 Task: Forward email   from Email0086 to Email0084 with a cc to Email0085 with a message Message0086
Action: Mouse moved to (453, 485)
Screenshot: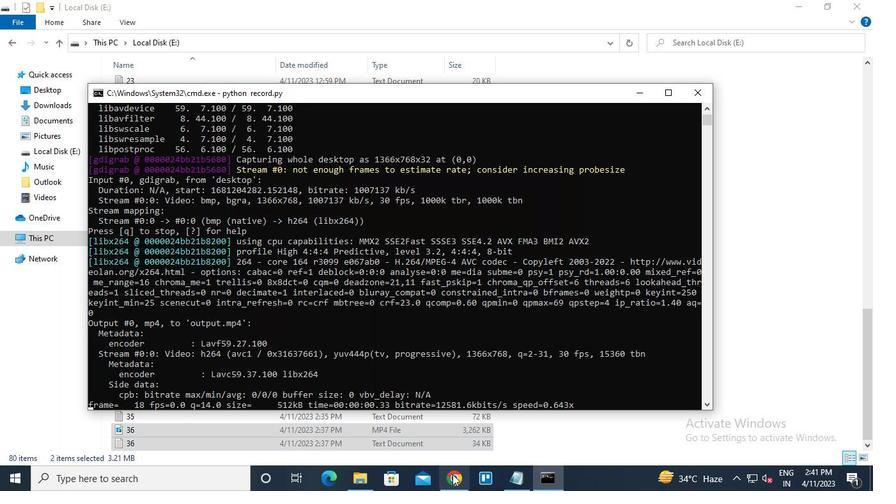 
Action: Mouse pressed left at (453, 485)
Screenshot: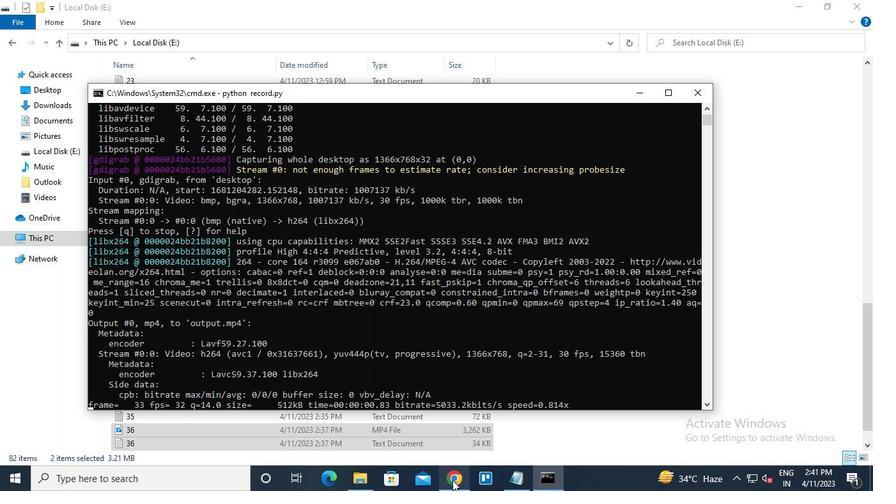 
Action: Mouse moved to (282, 189)
Screenshot: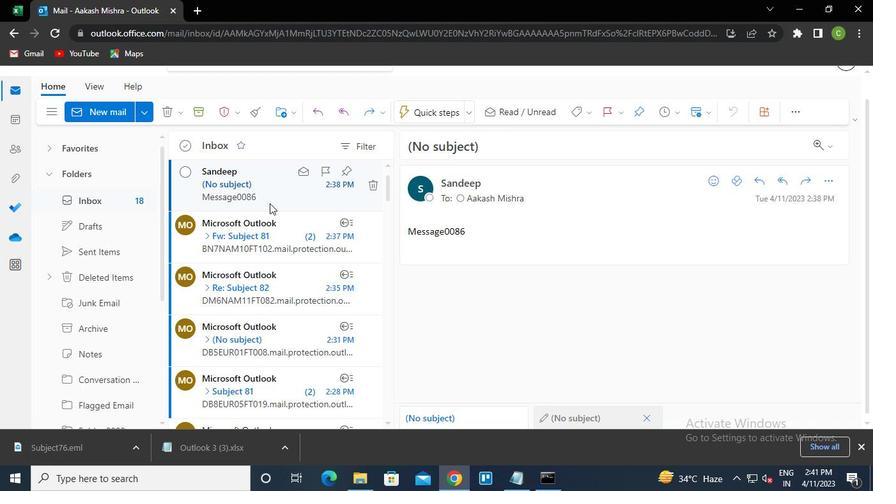 
Action: Mouse pressed left at (282, 189)
Screenshot: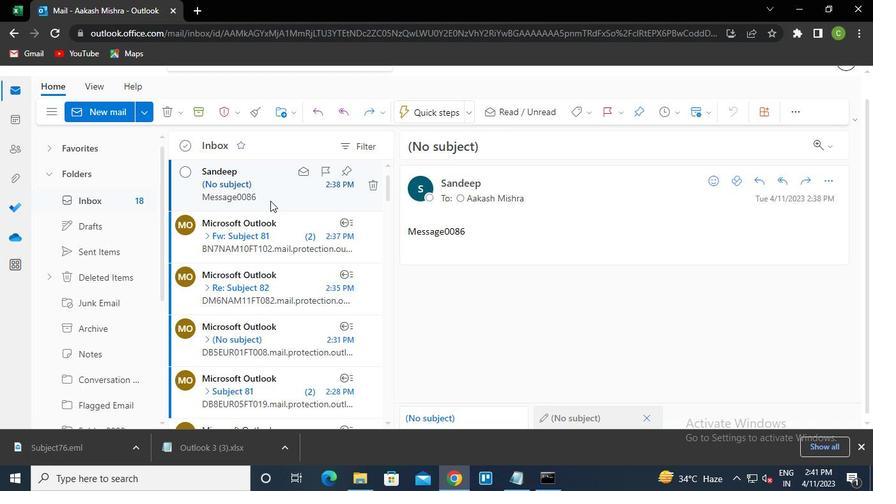 
Action: Mouse moved to (827, 182)
Screenshot: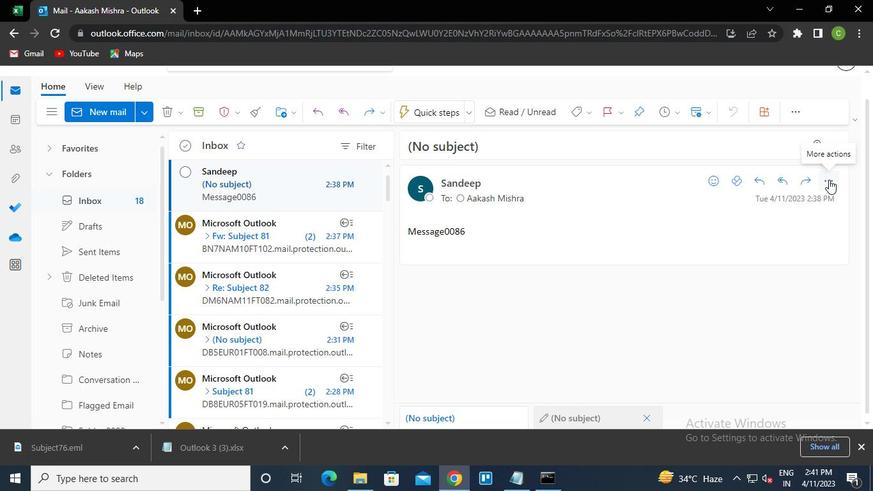 
Action: Mouse pressed left at (827, 182)
Screenshot: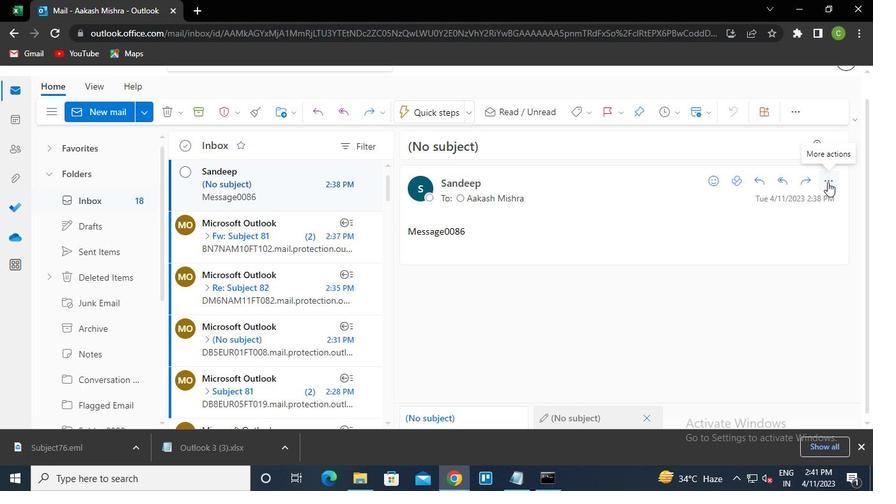 
Action: Mouse moved to (733, 119)
Screenshot: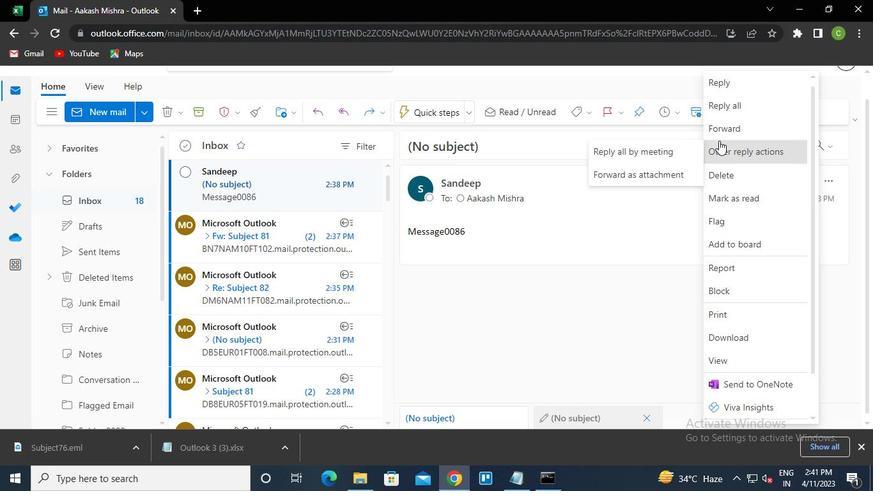 
Action: Mouse pressed left at (733, 119)
Screenshot: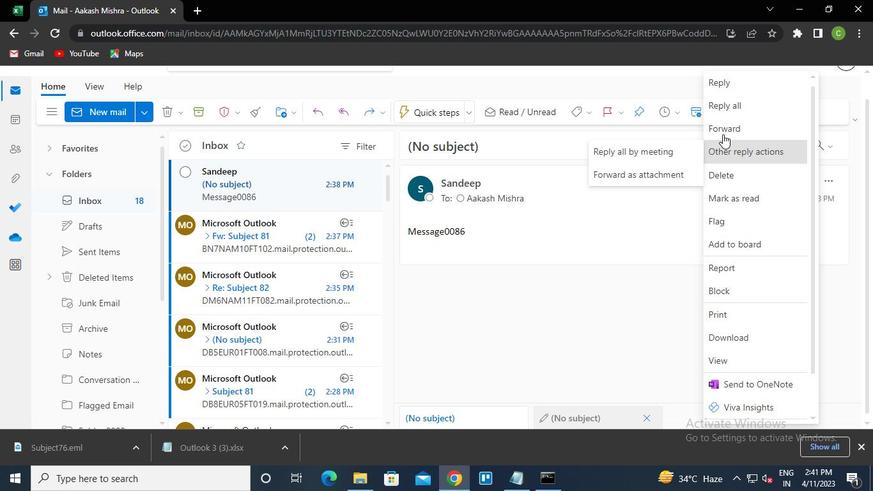 
Action: Mouse moved to (503, 179)
Screenshot: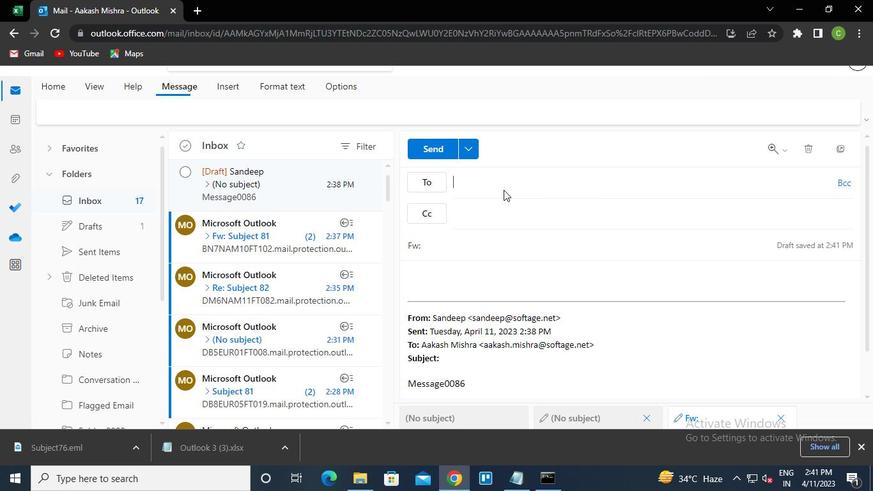 
Action: Keyboard e
Screenshot: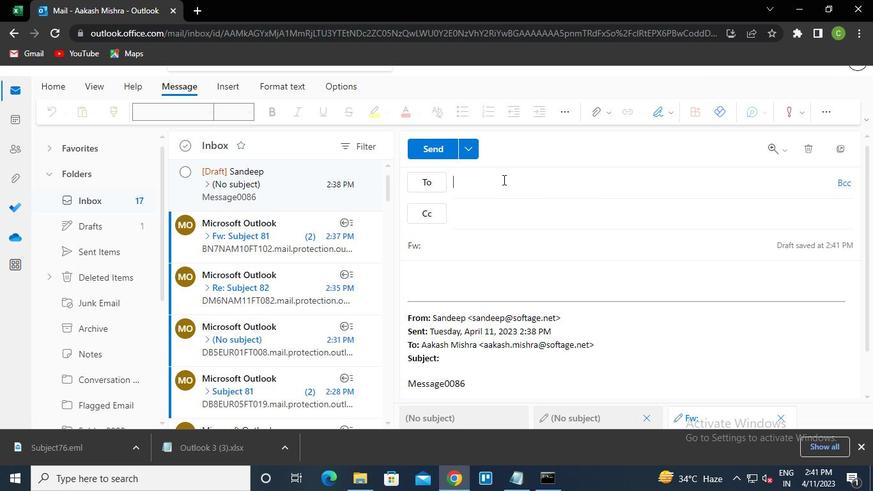 
Action: Keyboard m
Screenshot: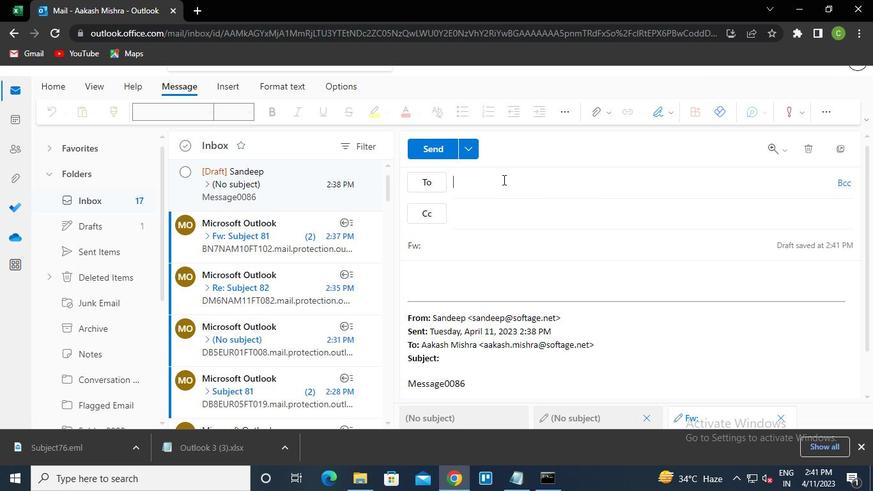 
Action: Keyboard a
Screenshot: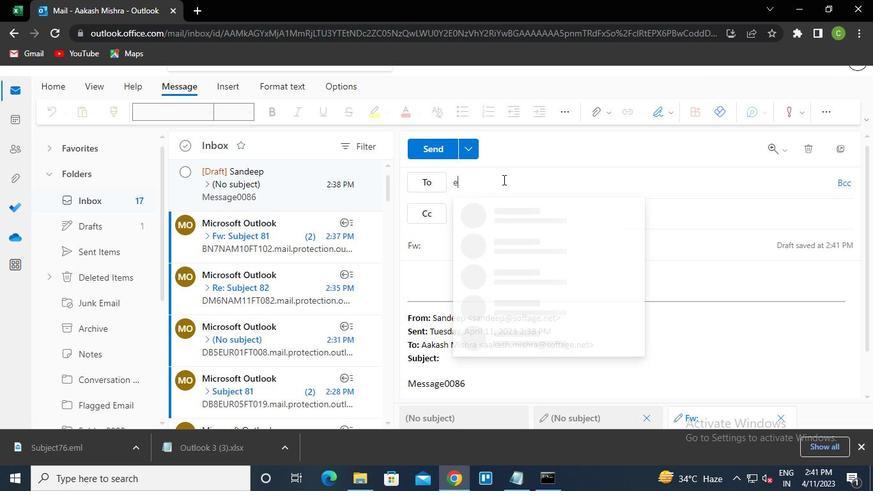 
Action: Keyboard i
Screenshot: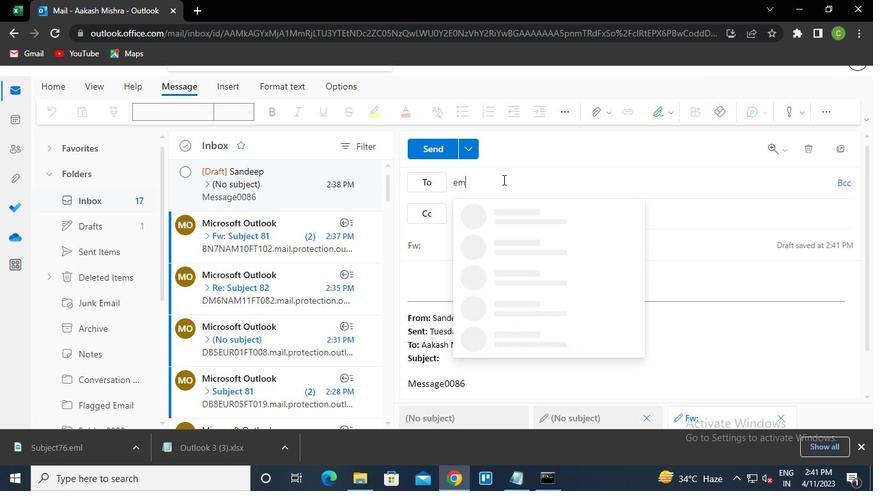 
Action: Keyboard l
Screenshot: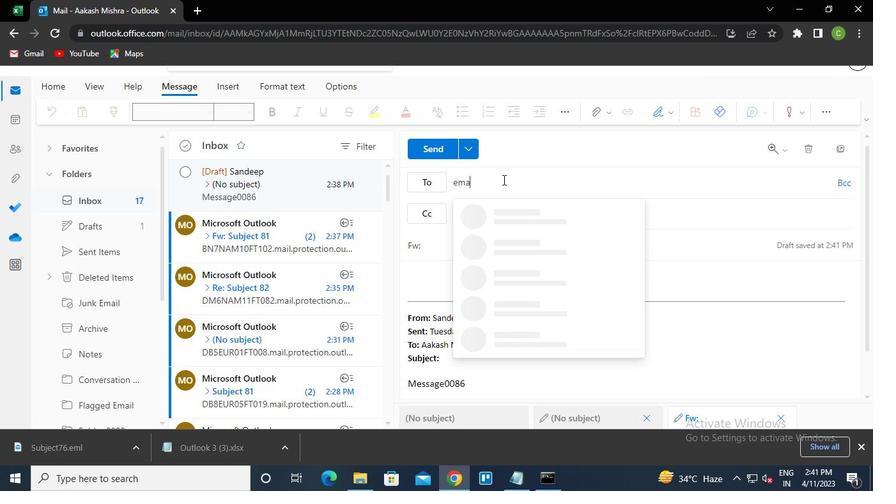 
Action: Keyboard <104>
Screenshot: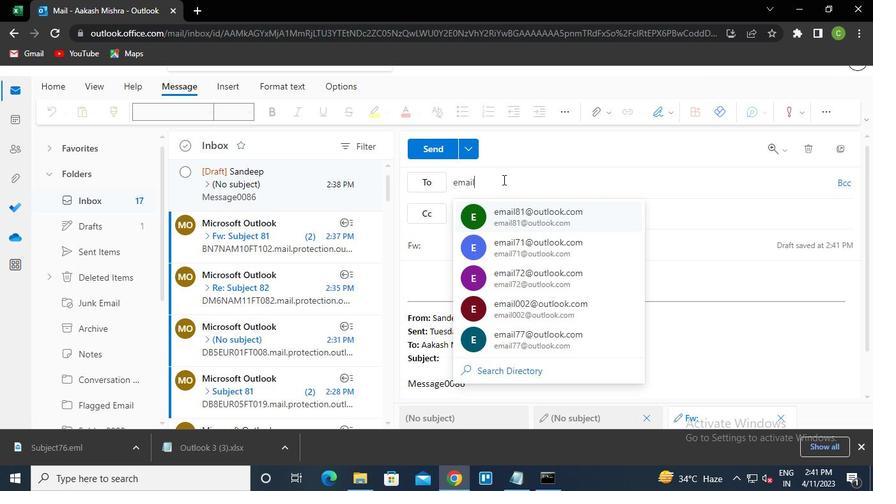 
Action: Keyboard <100>
Screenshot: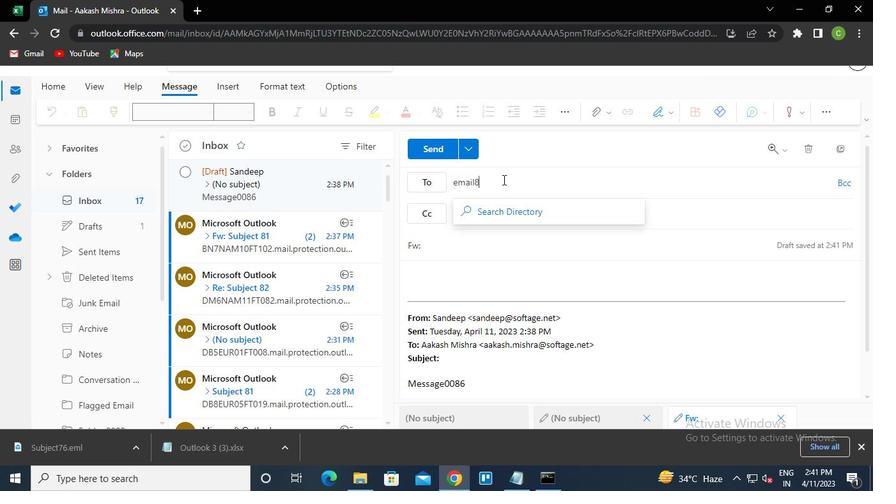 
Action: Keyboard Key.shift
Screenshot: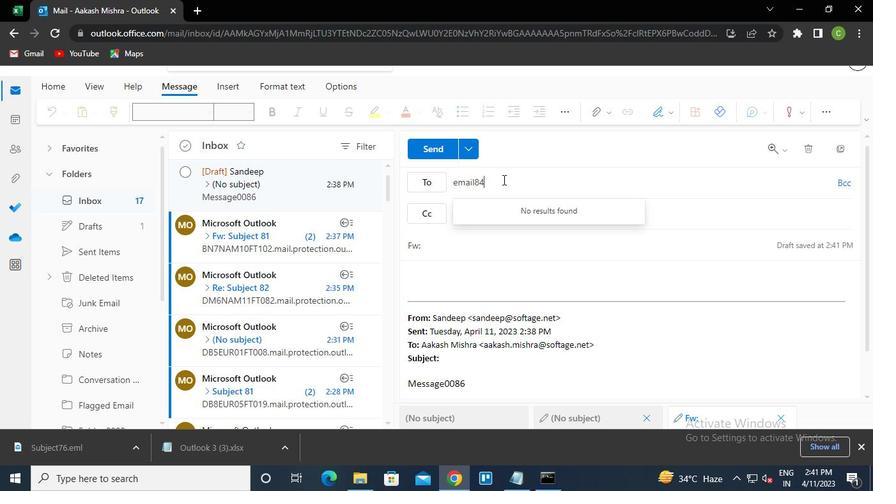 
Action: Keyboard @
Screenshot: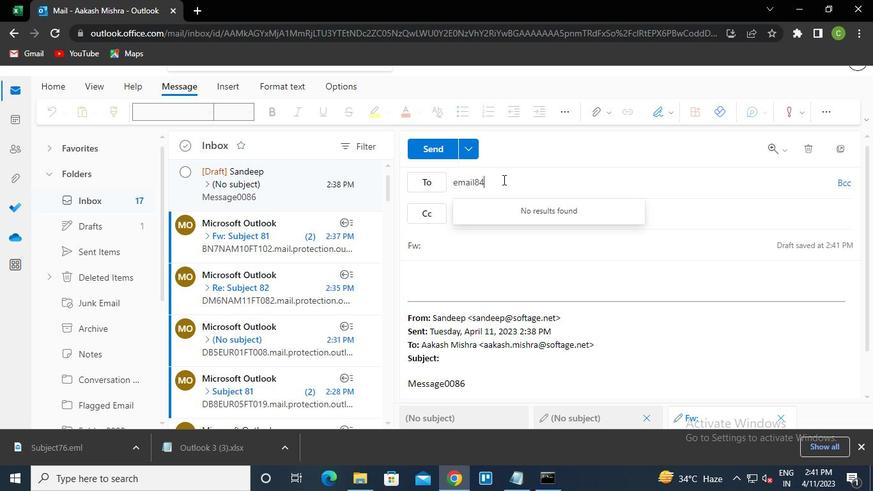 
Action: Keyboard o
Screenshot: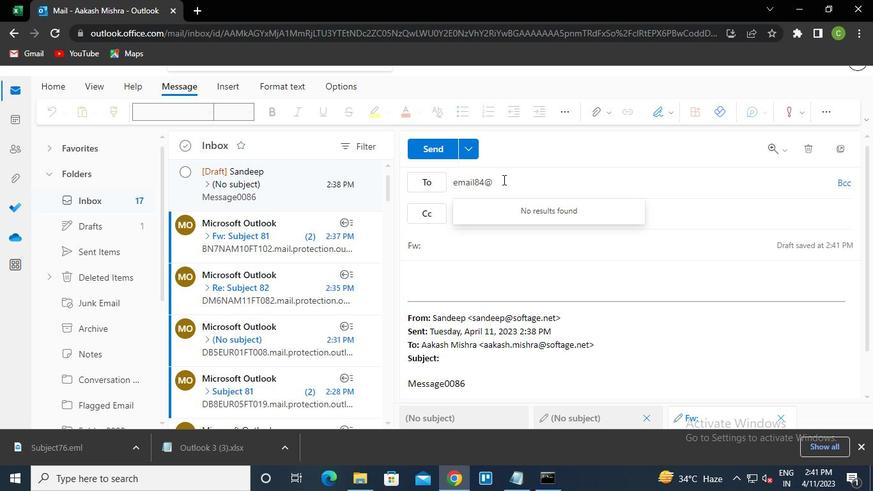
Action: Keyboard u
Screenshot: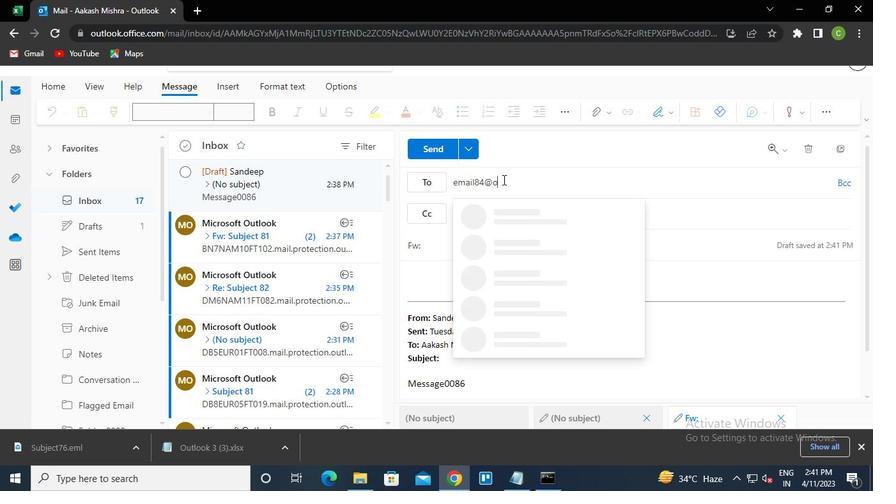 
Action: Keyboard t
Screenshot: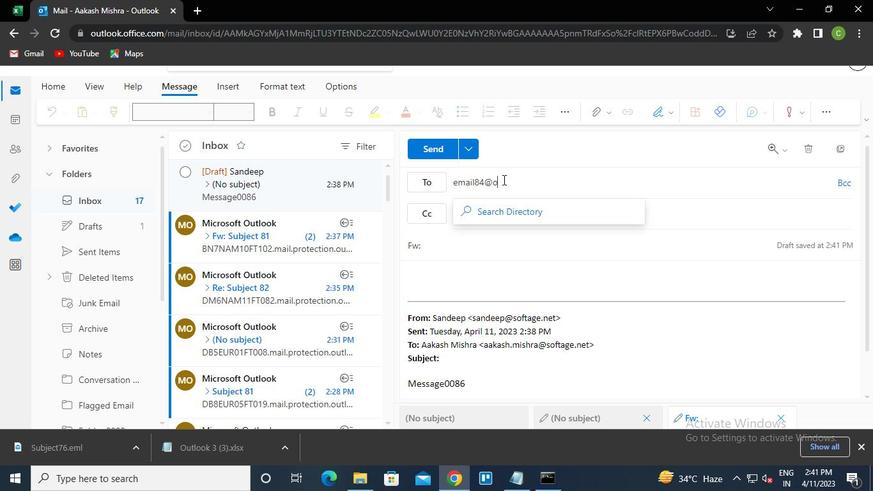 
Action: Keyboard l
Screenshot: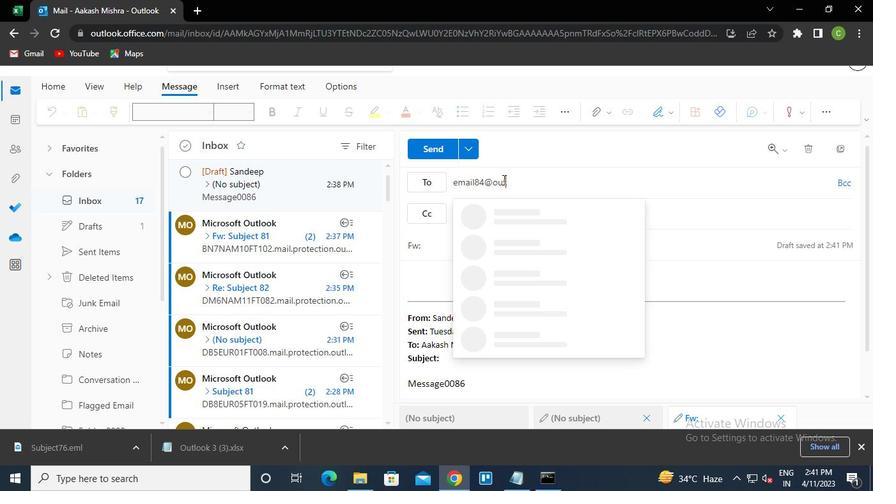 
Action: Keyboard o
Screenshot: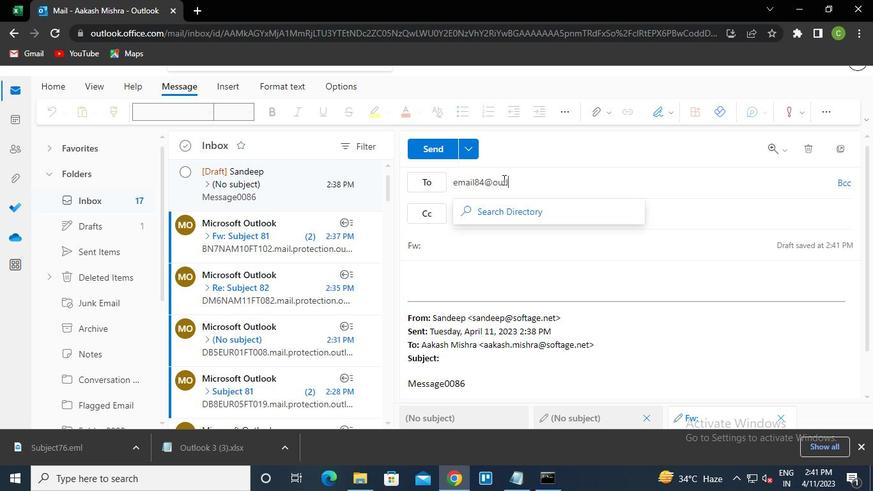
Action: Keyboard o
Screenshot: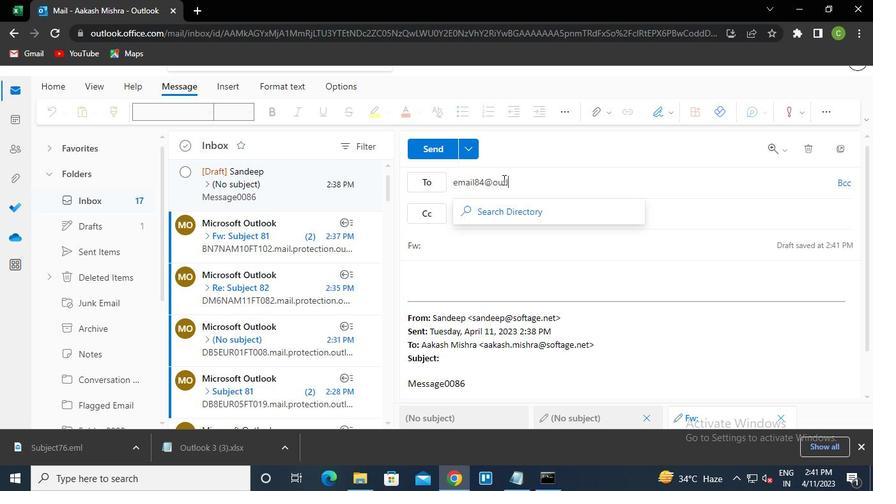 
Action: Keyboard k
Screenshot: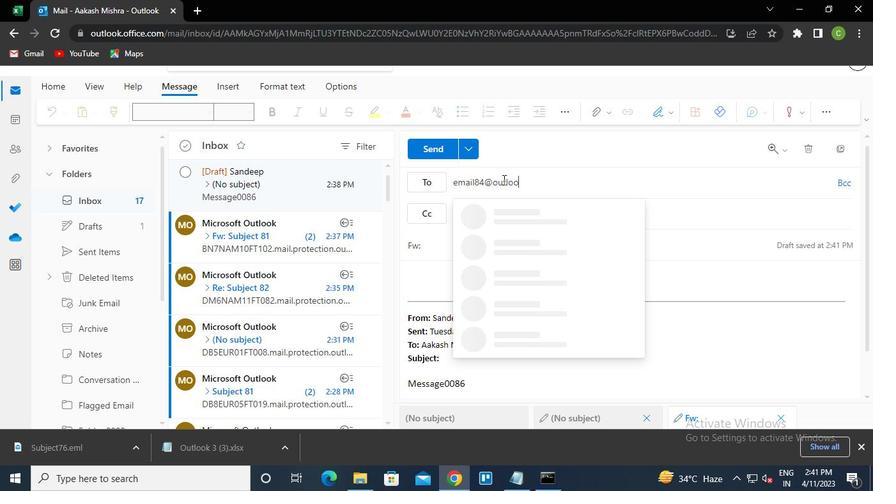 
Action: Keyboard .
Screenshot: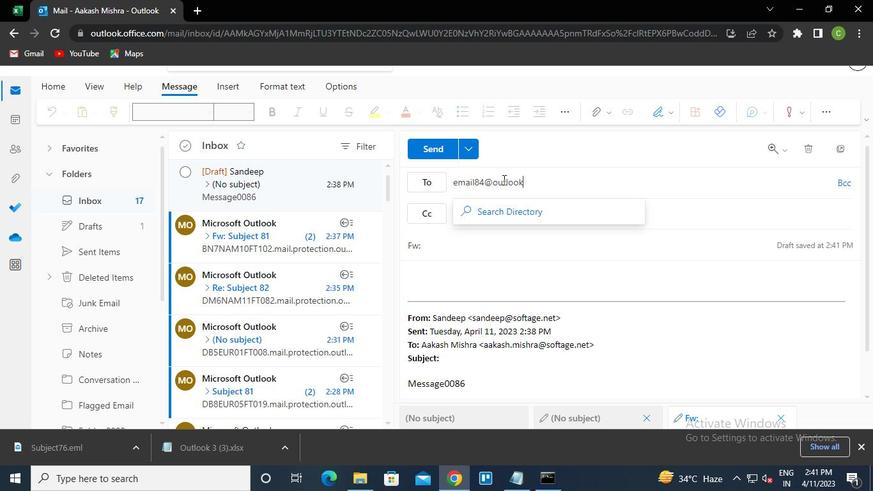 
Action: Keyboard c
Screenshot: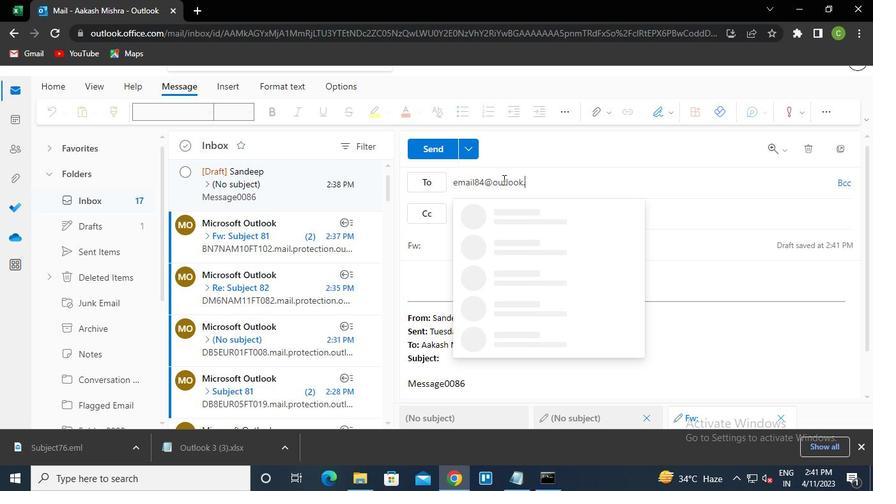 
Action: Keyboard o
Screenshot: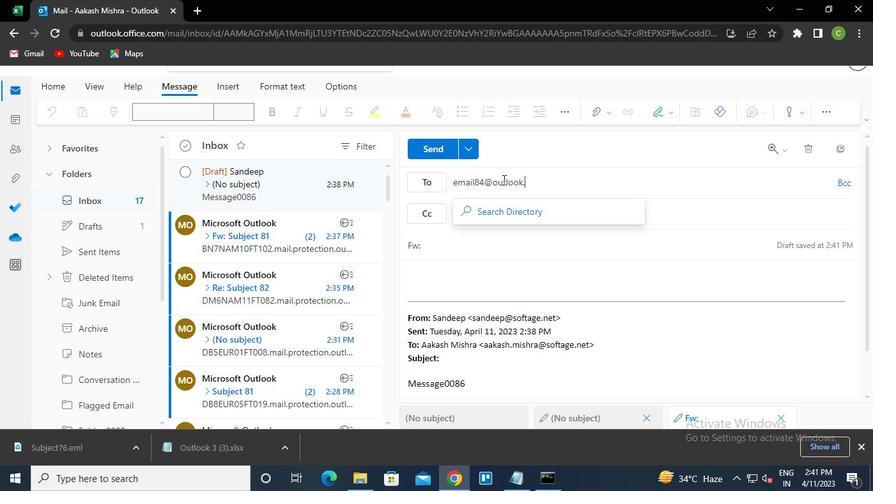 
Action: Keyboard m
Screenshot: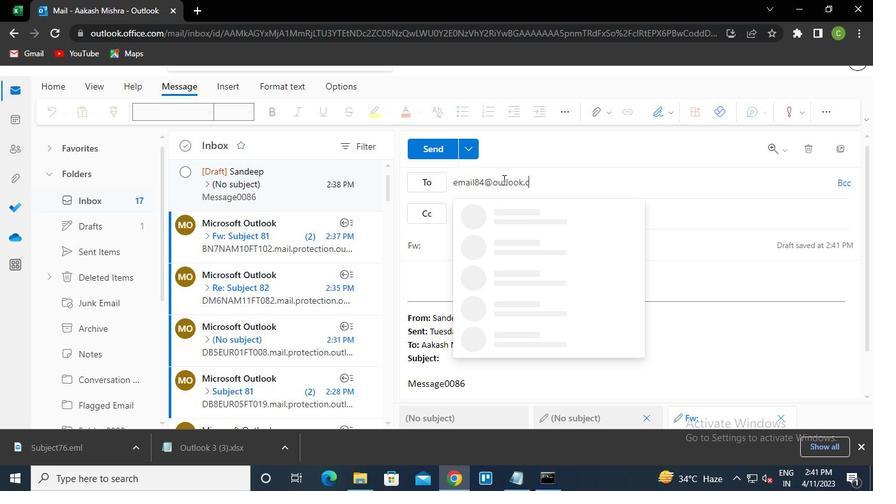 
Action: Keyboard Key.enter
Screenshot: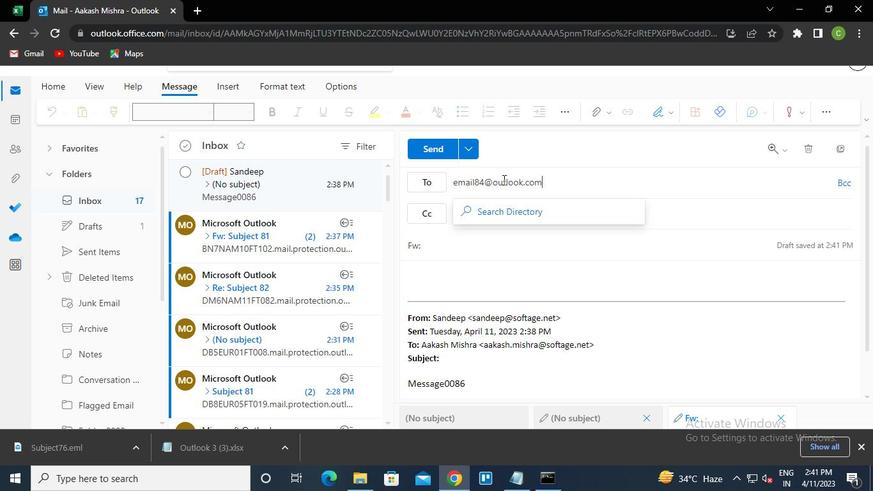 
Action: Mouse moved to (513, 209)
Screenshot: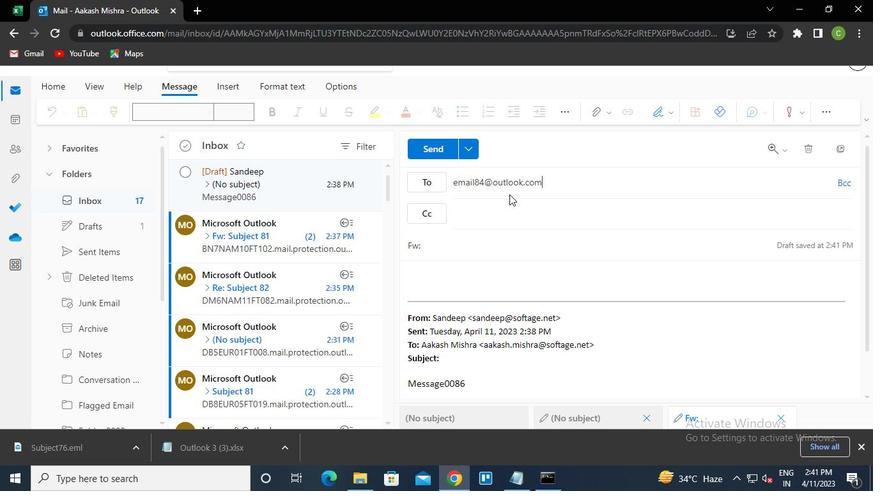 
Action: Mouse pressed left at (513, 209)
Screenshot: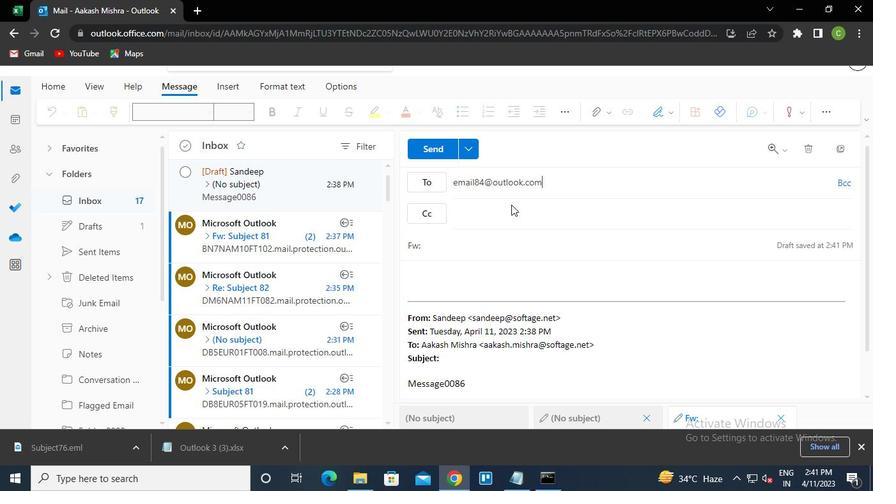 
Action: Keyboard e
Screenshot: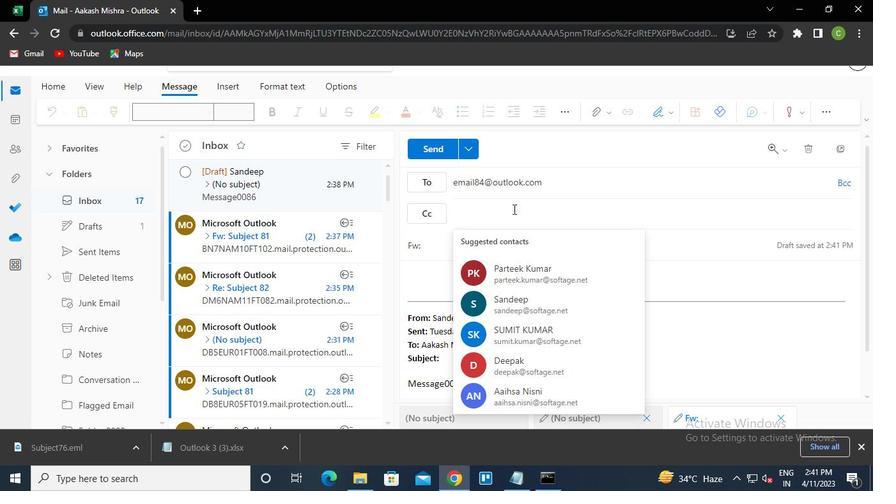 
Action: Keyboard m
Screenshot: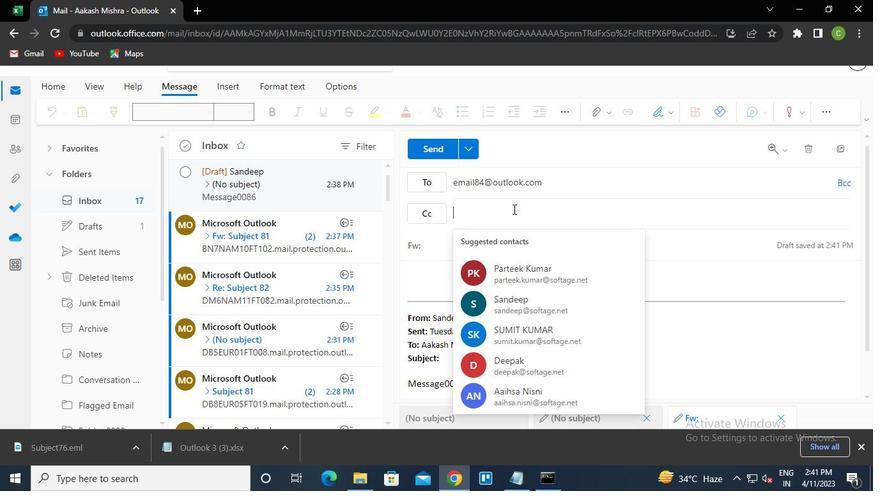 
Action: Keyboard a
Screenshot: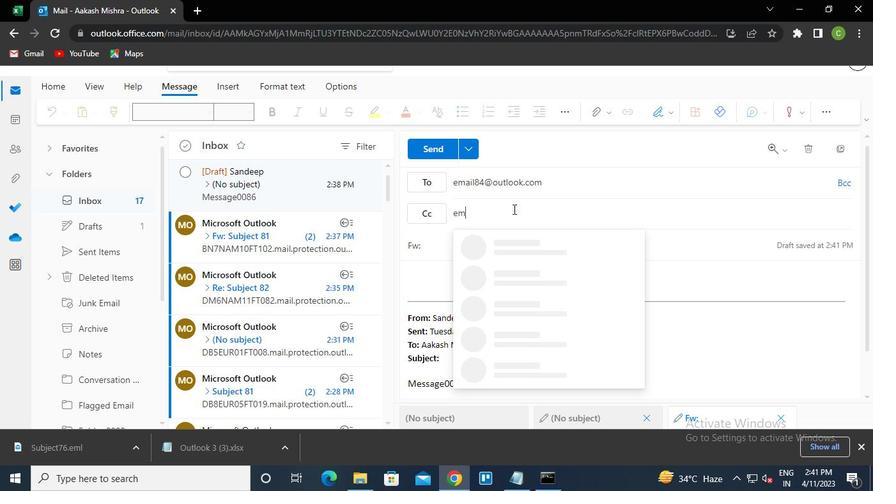 
Action: Keyboard i
Screenshot: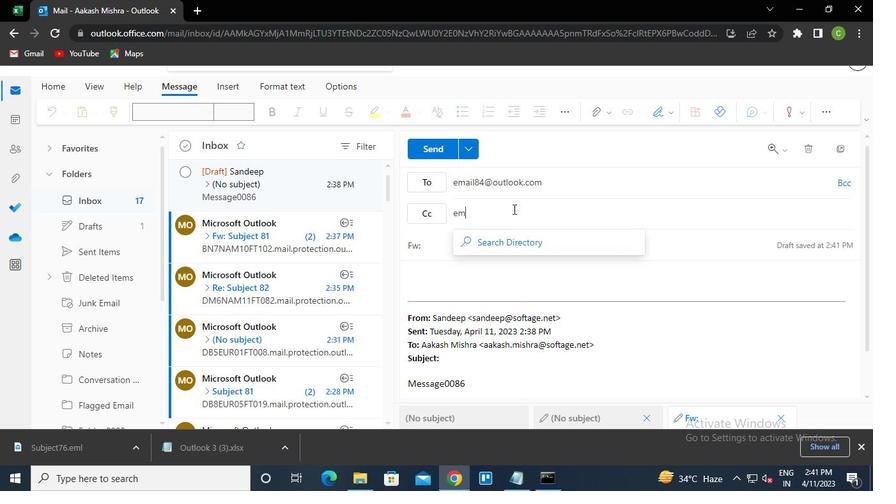 
Action: Keyboard l
Screenshot: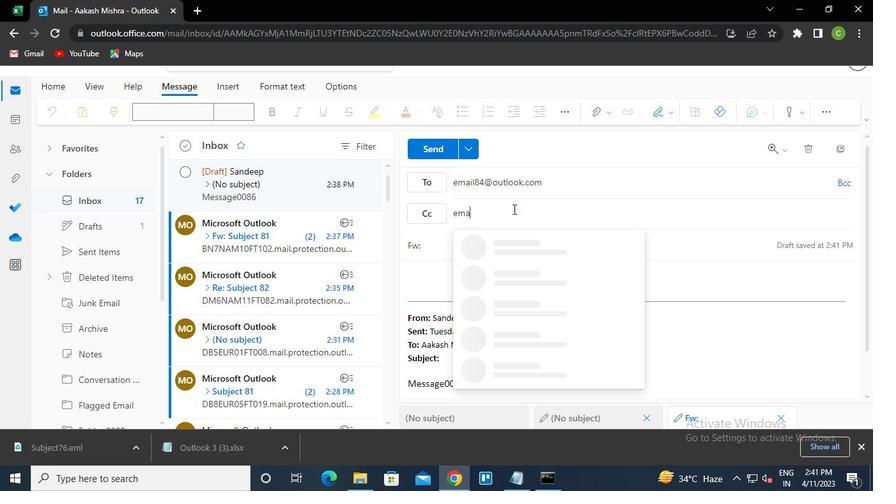 
Action: Keyboard <104>
Screenshot: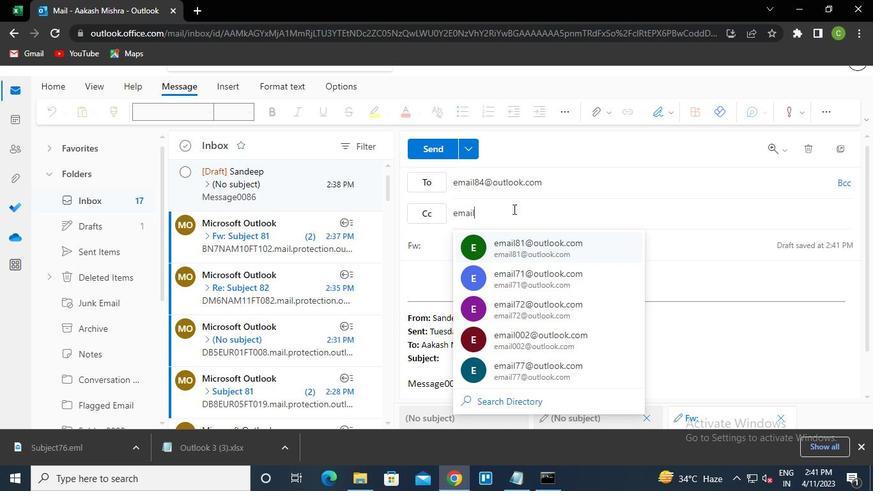 
Action: Keyboard <101>
Screenshot: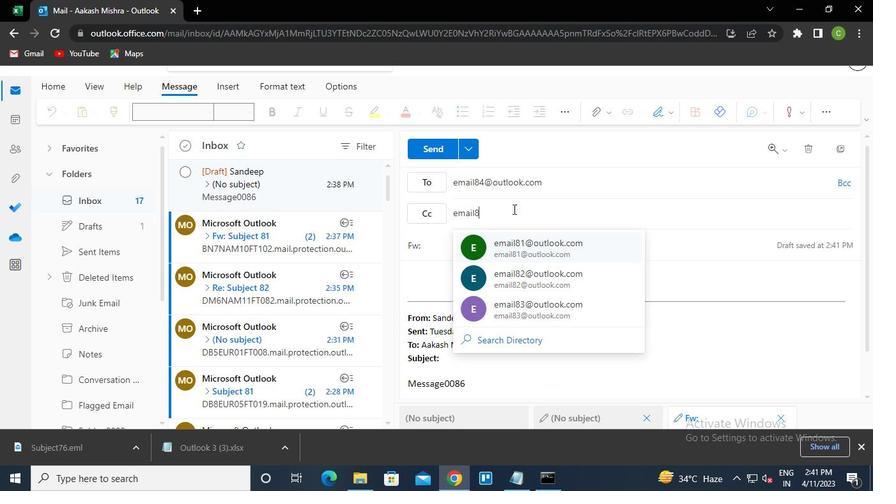 
Action: Keyboard Key.shift
Screenshot: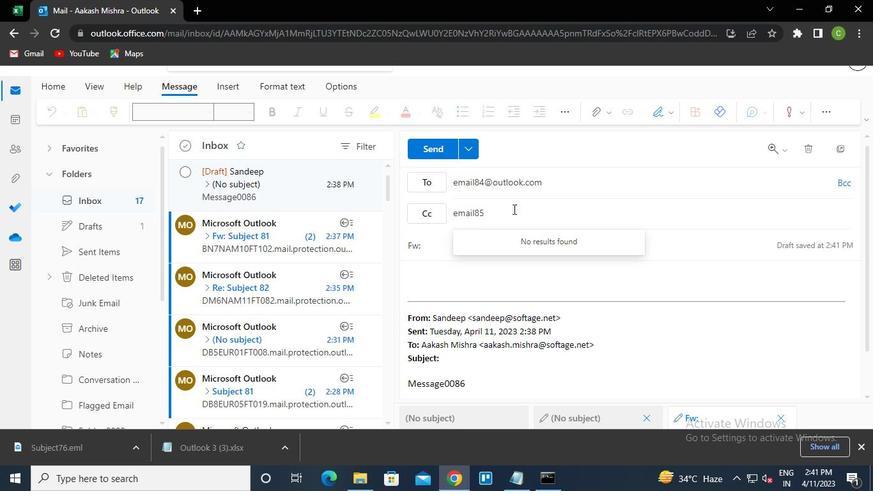 
Action: Keyboard Key.shift
Screenshot: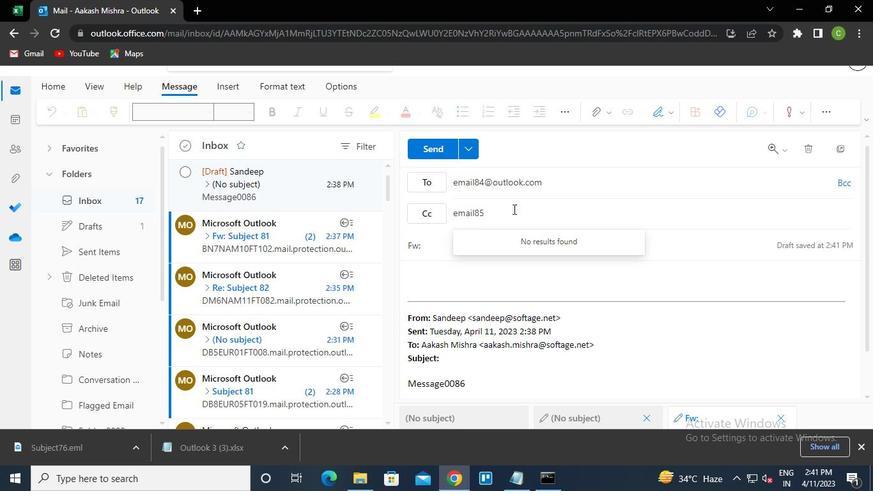 
Action: Keyboard Key.shift
Screenshot: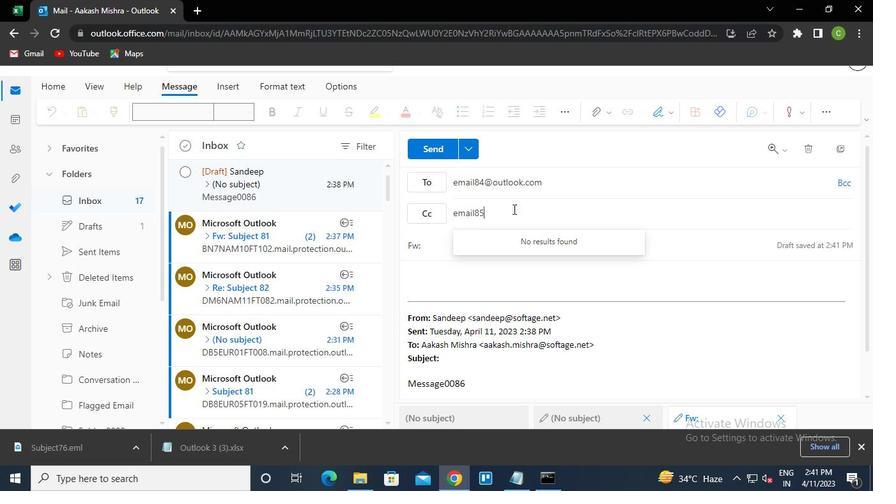 
Action: Keyboard @
Screenshot: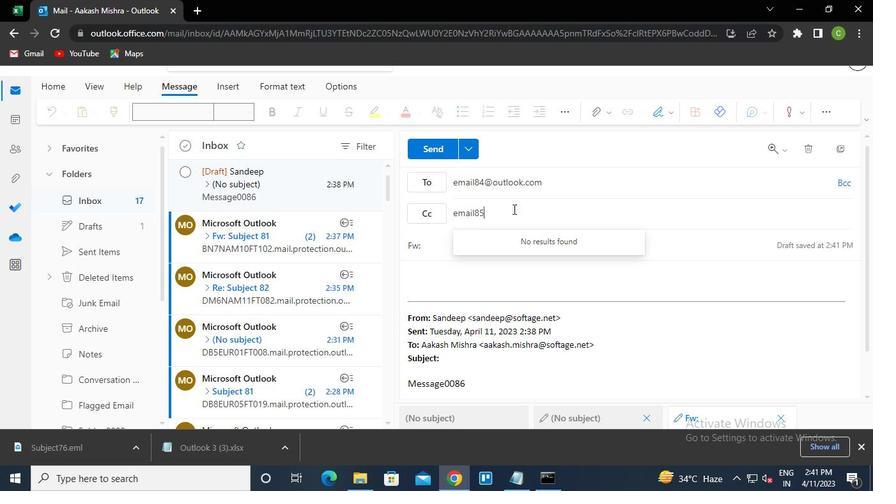 
Action: Keyboard o
Screenshot: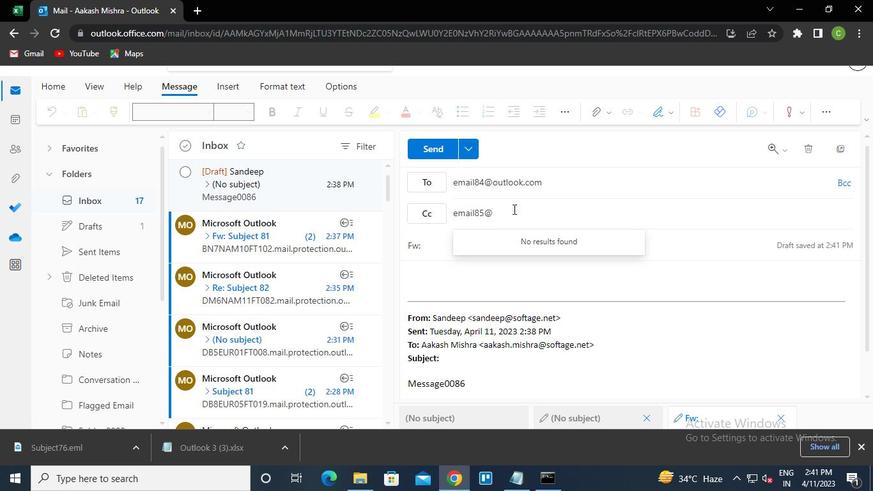 
Action: Keyboard u
Screenshot: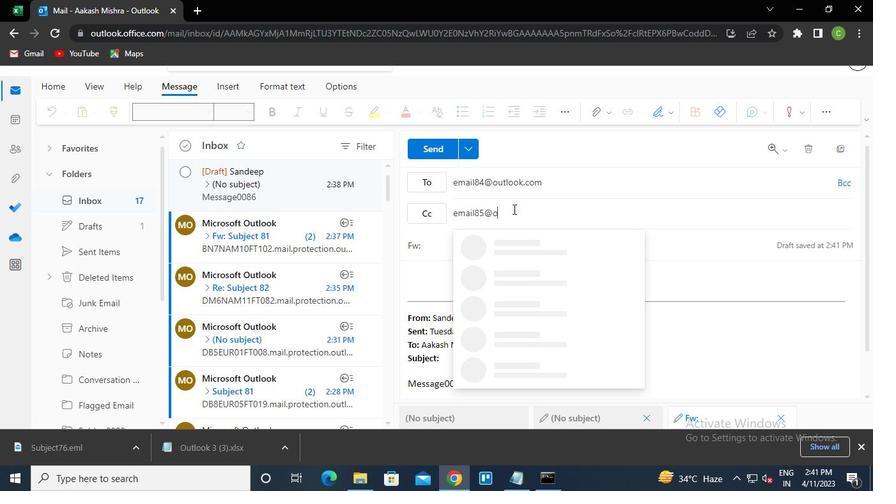 
Action: Keyboard t
Screenshot: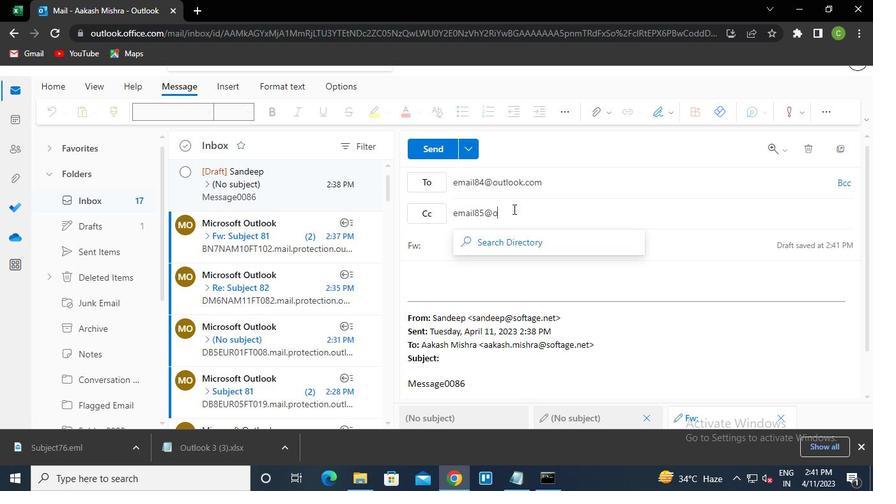 
Action: Keyboard l
Screenshot: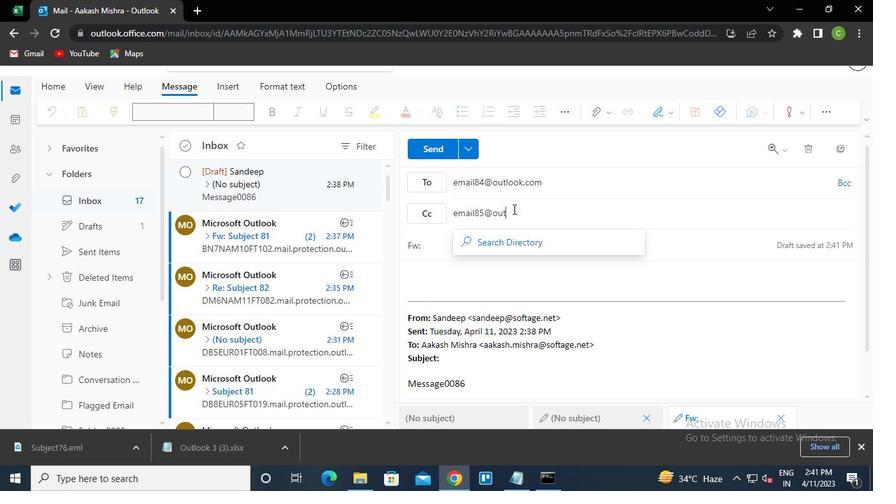 
Action: Keyboard o
Screenshot: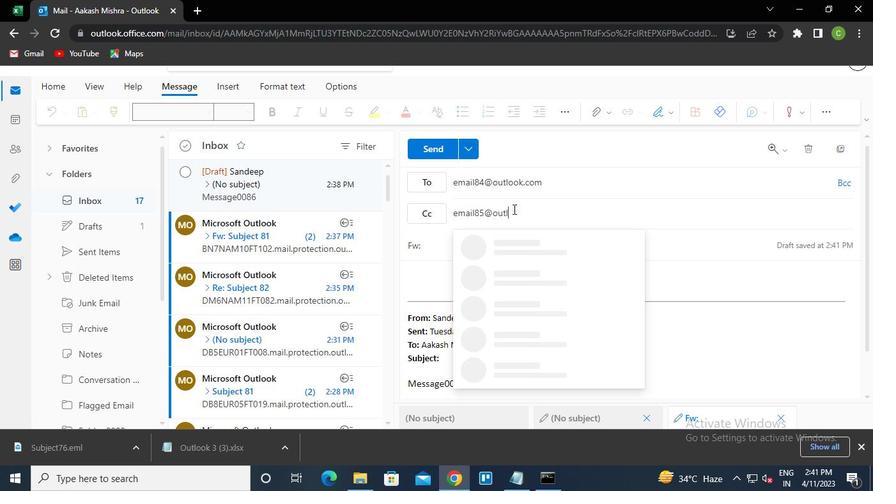
Action: Keyboard o
Screenshot: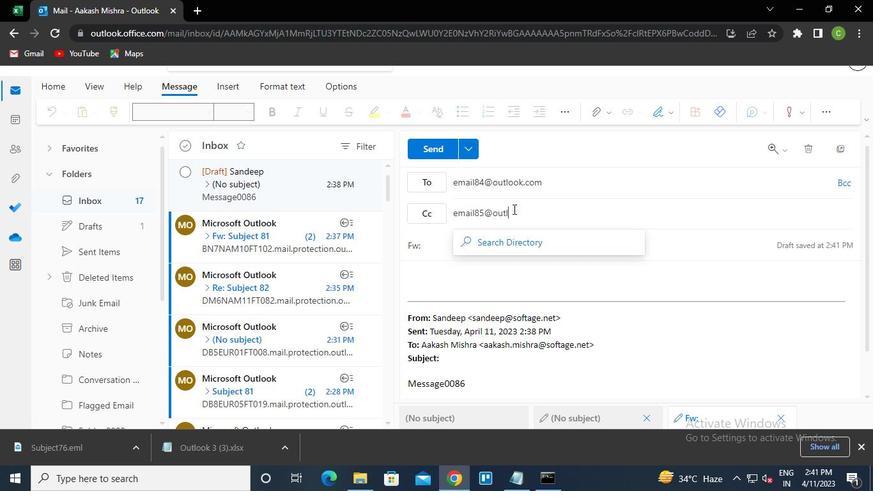 
Action: Keyboard k
Screenshot: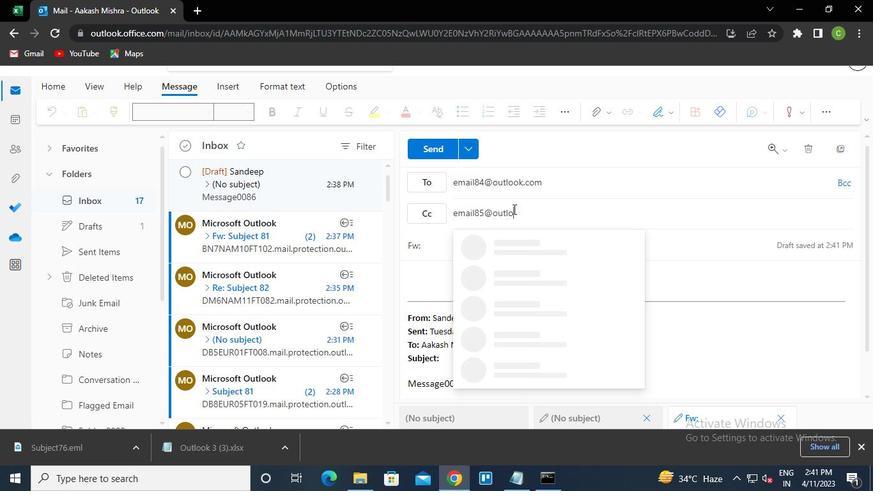 
Action: Keyboard .
Screenshot: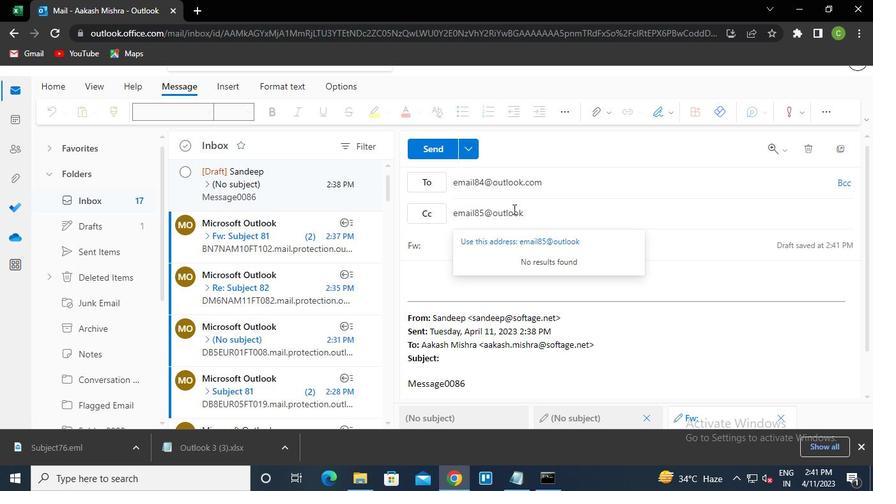 
Action: Keyboard c
Screenshot: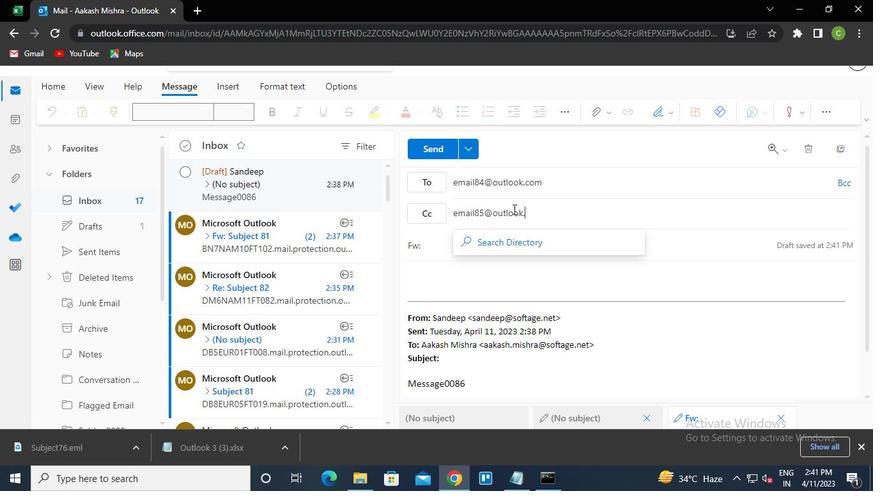 
Action: Keyboard o
Screenshot: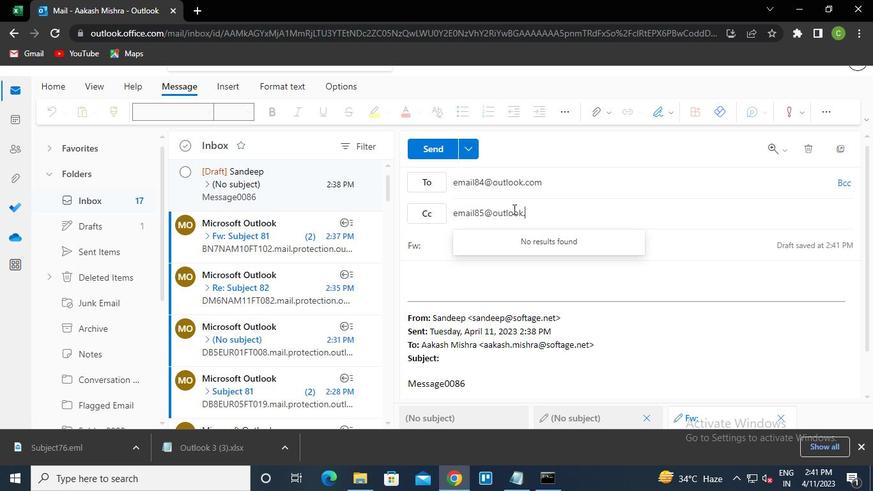 
Action: Keyboard m
Screenshot: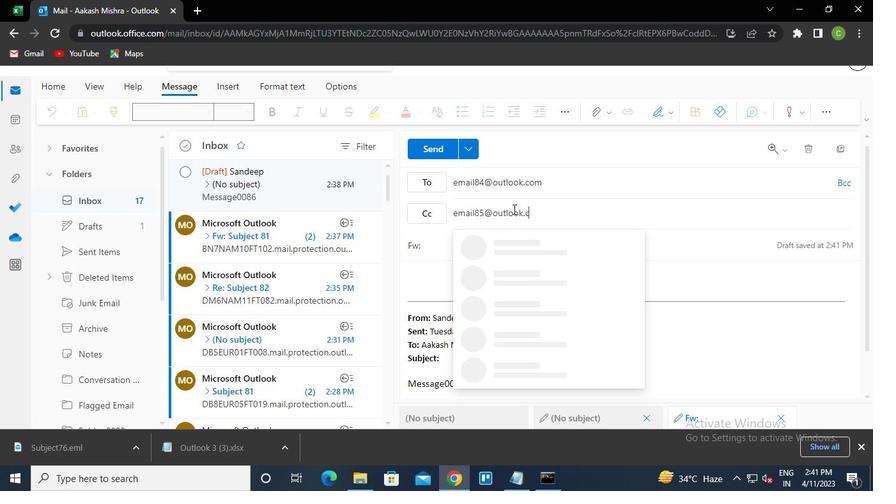 
Action: Keyboard Key.enter
Screenshot: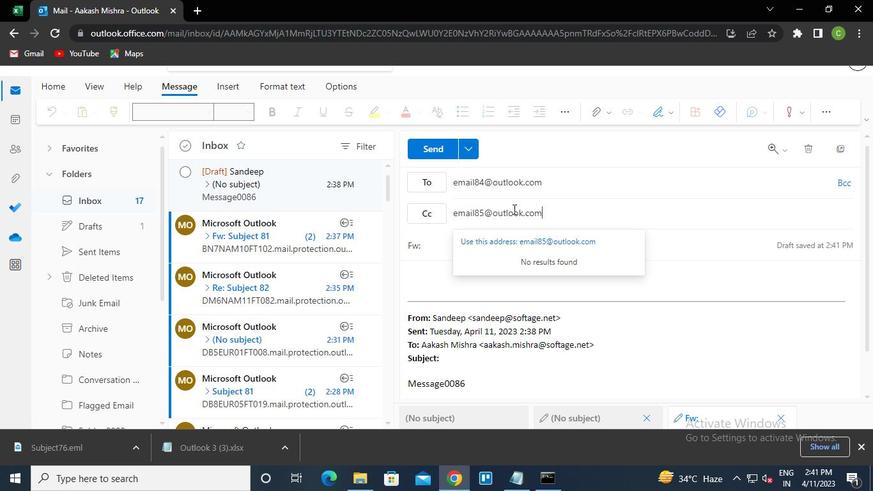 
Action: Mouse moved to (440, 154)
Screenshot: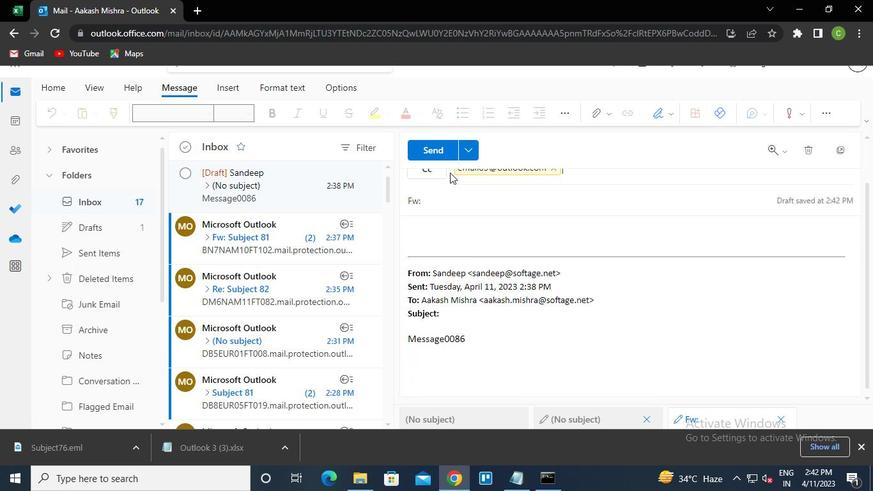 
Action: Mouse pressed left at (440, 154)
Screenshot: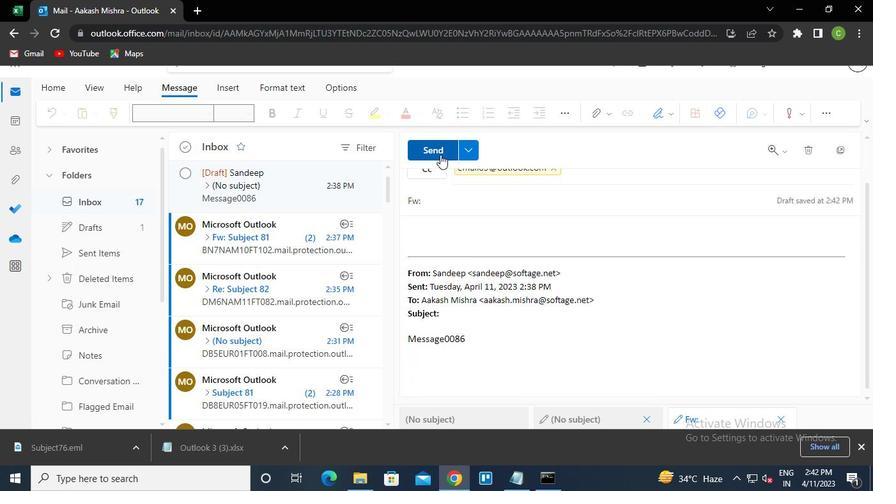 
Action: Mouse moved to (546, 480)
Screenshot: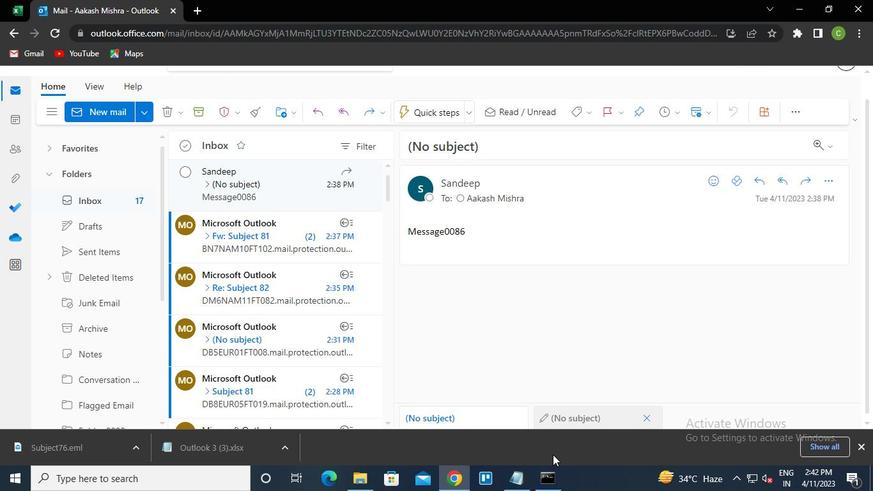 
Action: Mouse pressed left at (546, 480)
Screenshot: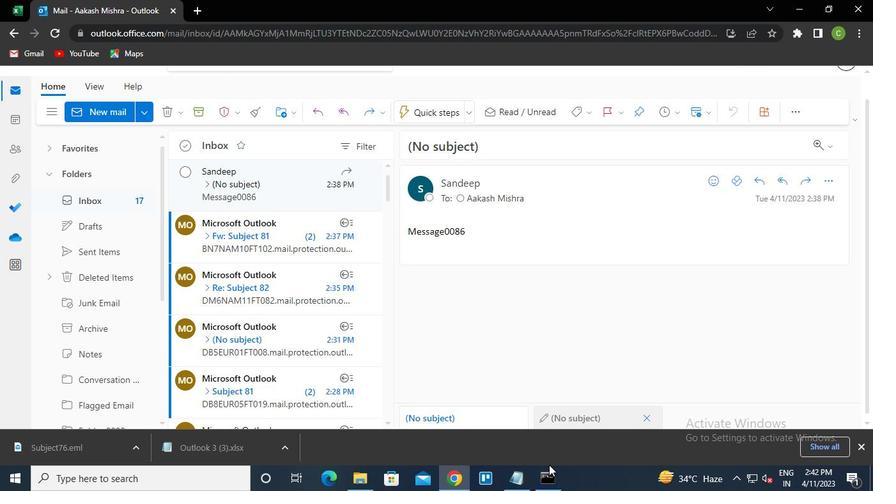 
Action: Mouse moved to (694, 85)
Screenshot: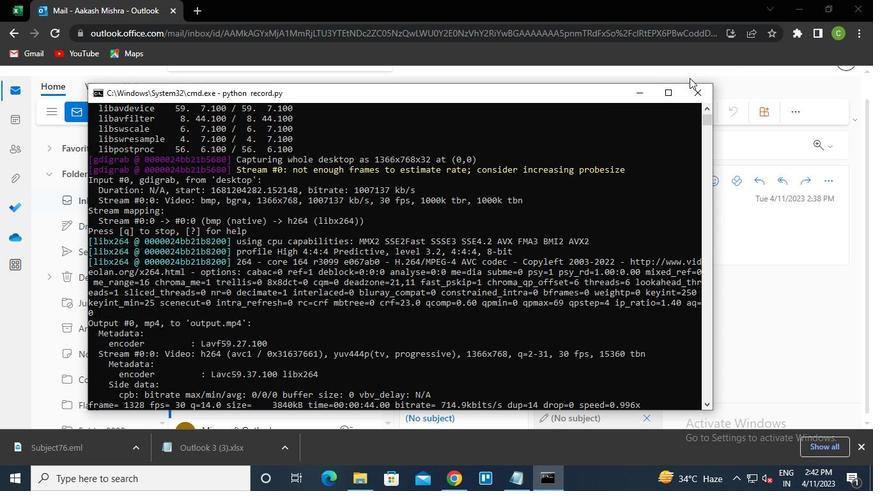 
Action: Mouse pressed left at (694, 85)
Screenshot: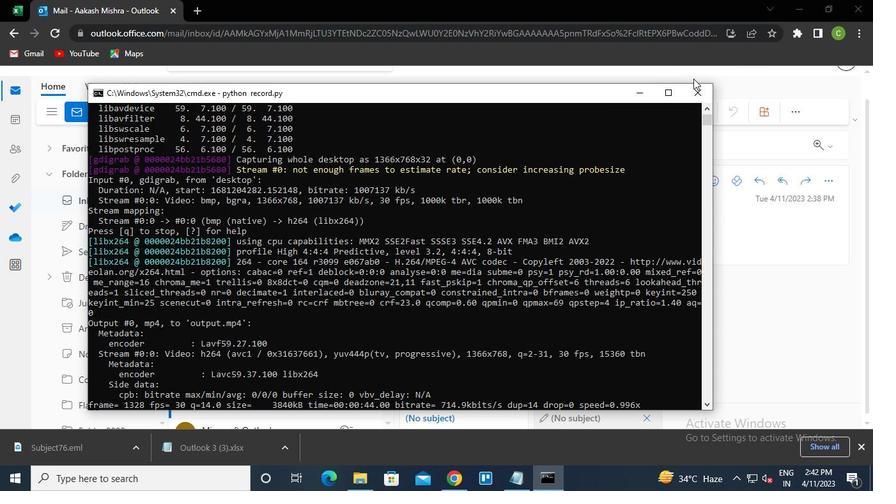 
Action: Mouse moved to (694, 86)
Screenshot: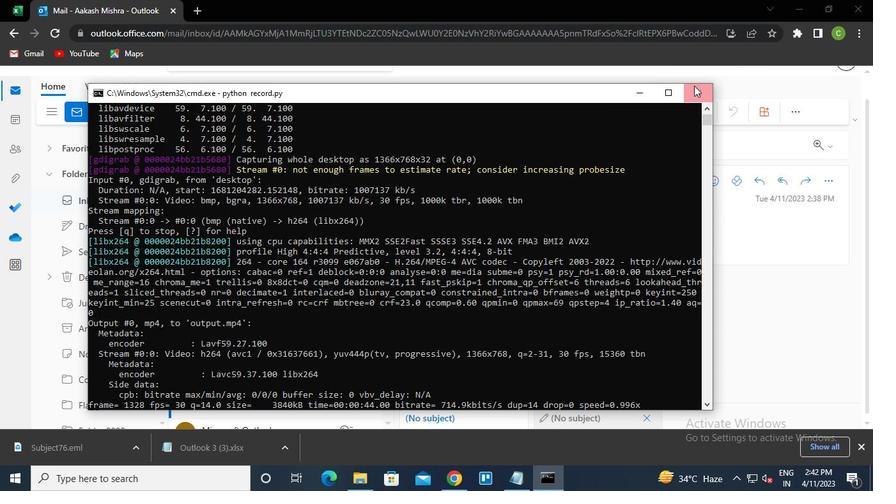 
